 Task: Set the URL metadata to "128.0.0.1".
Action: Mouse moved to (106, 17)
Screenshot: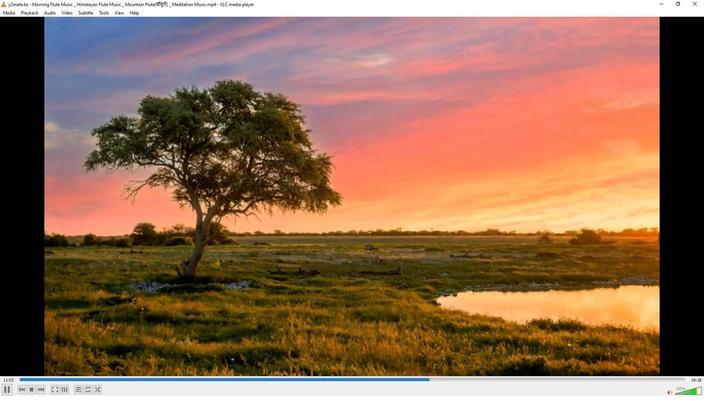 
Action: Mouse pressed left at (106, 17)
Screenshot: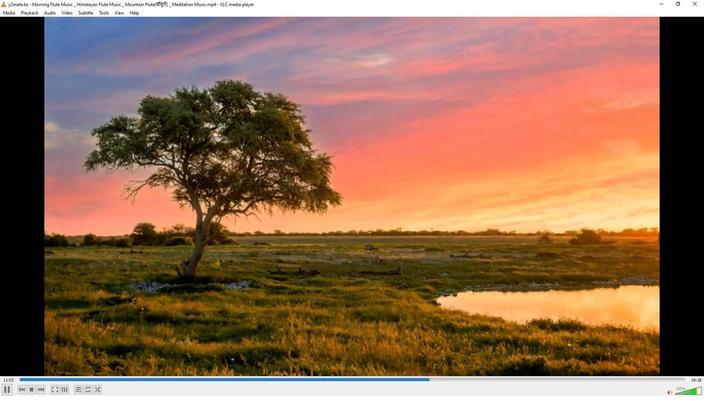 
Action: Mouse moved to (105, 9)
Screenshot: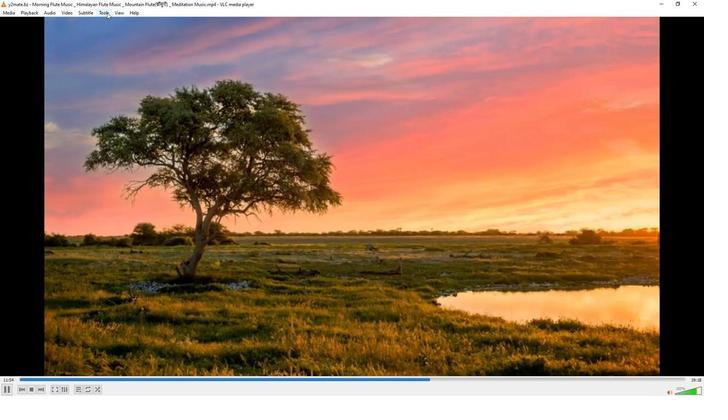 
Action: Mouse pressed left at (105, 9)
Screenshot: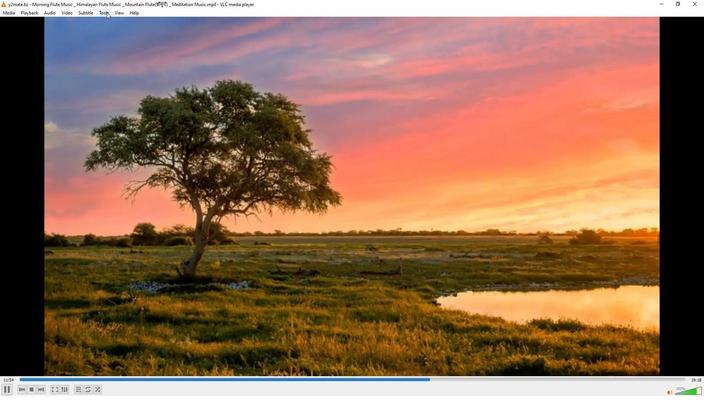 
Action: Mouse moved to (121, 102)
Screenshot: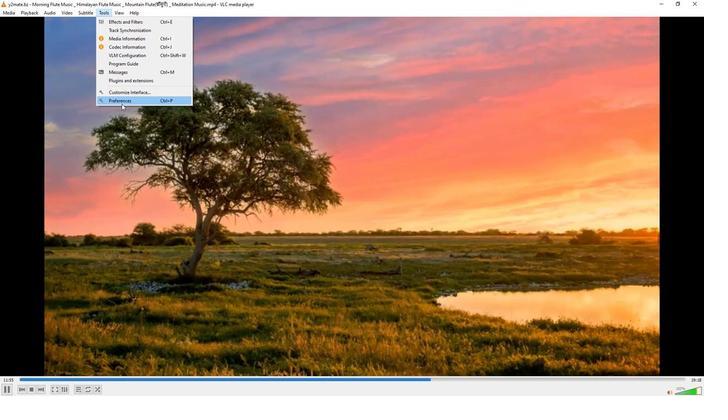 
Action: Mouse pressed left at (121, 102)
Screenshot: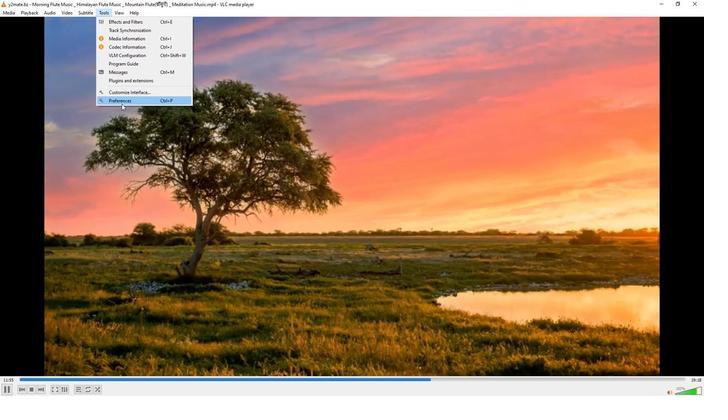 
Action: Mouse moved to (231, 322)
Screenshot: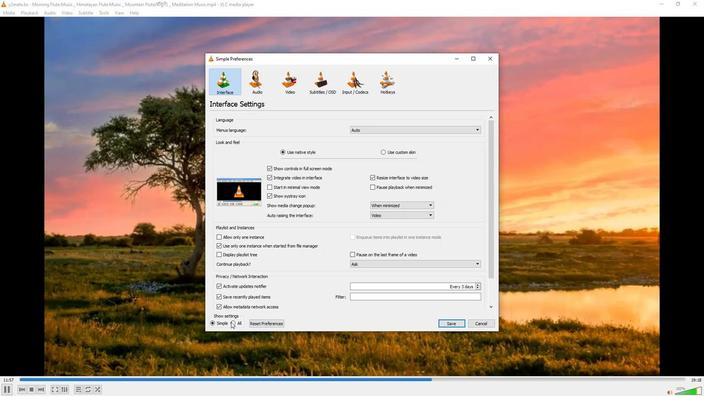 
Action: Mouse pressed left at (231, 322)
Screenshot: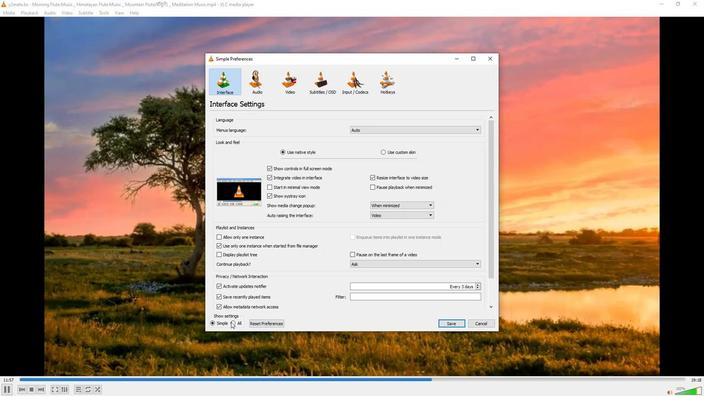 
Action: Mouse moved to (236, 235)
Screenshot: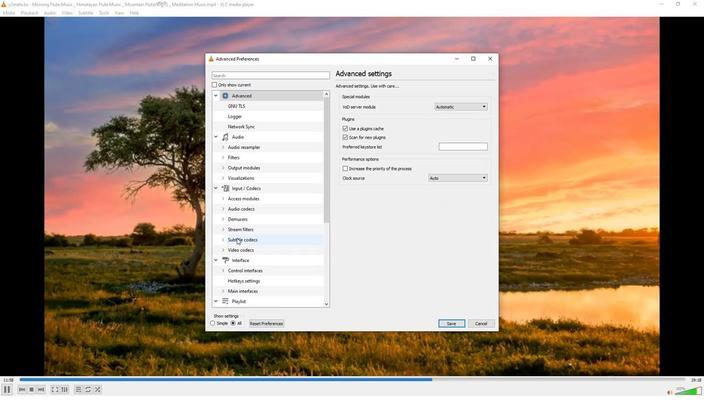 
Action: Mouse scrolled (236, 235) with delta (0, 0)
Screenshot: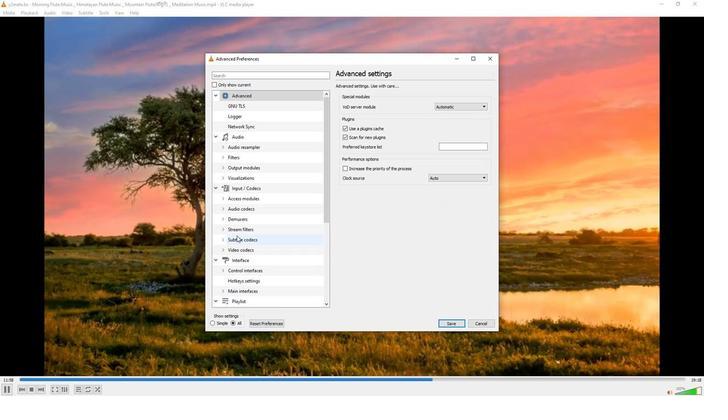 
Action: Mouse moved to (246, 157)
Screenshot: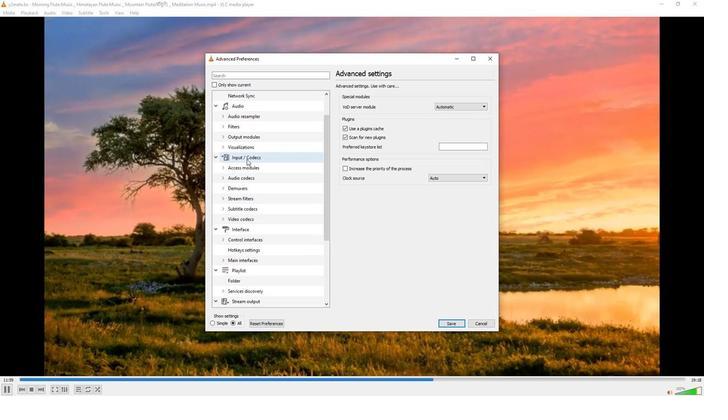 
Action: Mouse pressed left at (246, 157)
Screenshot: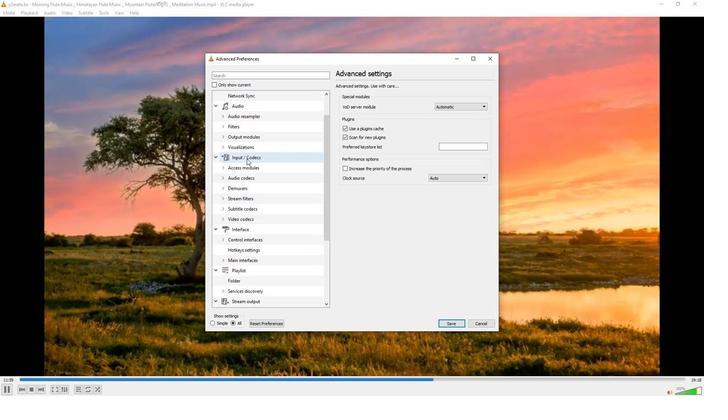 
Action: Mouse moved to (387, 222)
Screenshot: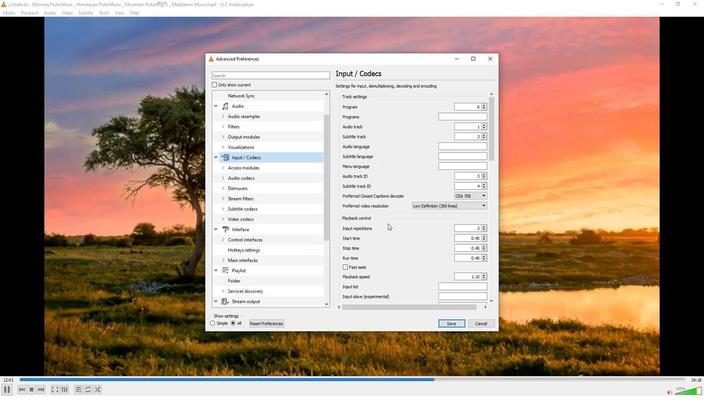 
Action: Mouse scrolled (387, 222) with delta (0, 0)
Screenshot: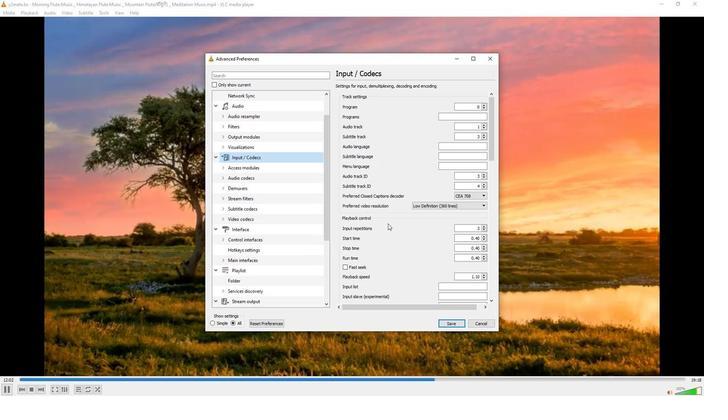 
Action: Mouse scrolled (387, 222) with delta (0, 0)
Screenshot: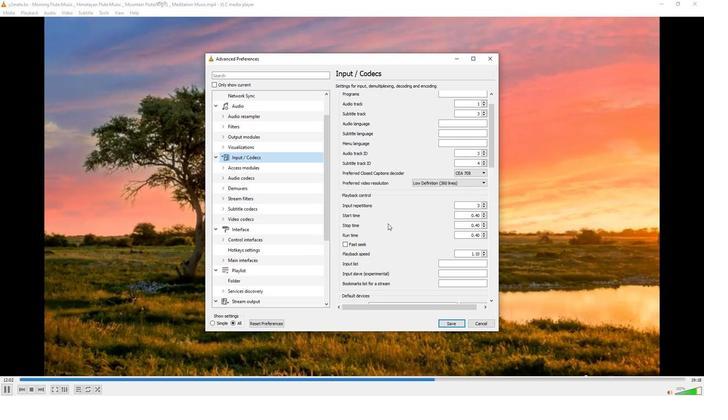 
Action: Mouse scrolled (387, 222) with delta (0, 0)
Screenshot: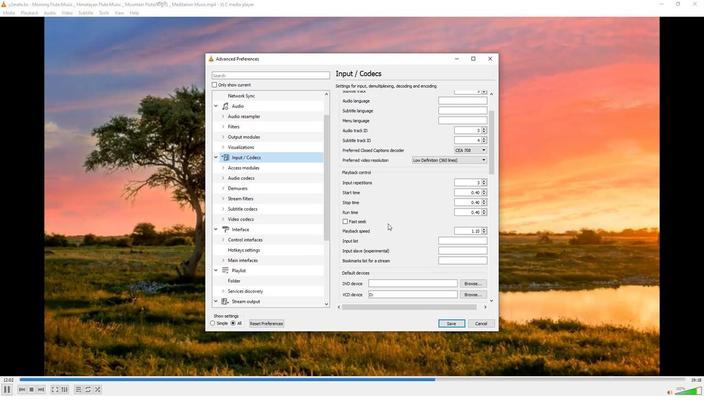 
Action: Mouse scrolled (387, 222) with delta (0, 0)
Screenshot: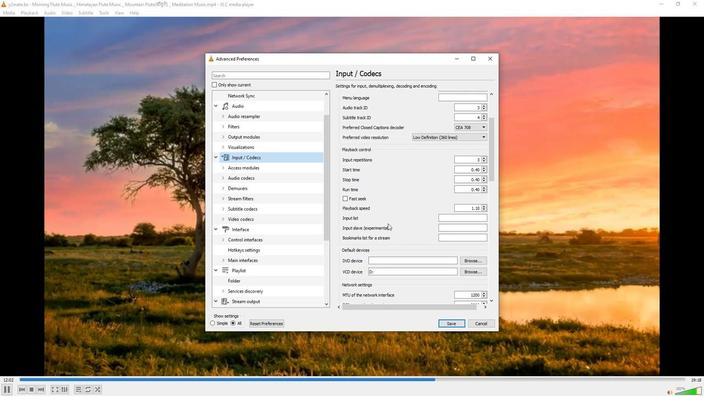 
Action: Mouse scrolled (387, 222) with delta (0, 0)
Screenshot: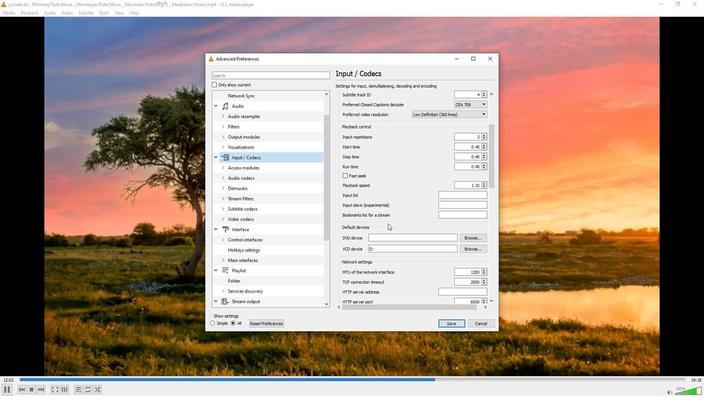 
Action: Mouse scrolled (387, 222) with delta (0, 0)
Screenshot: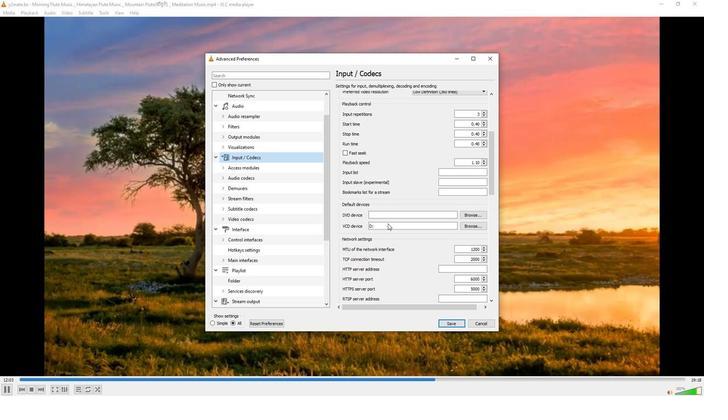 
Action: Mouse scrolled (387, 222) with delta (0, 0)
Screenshot: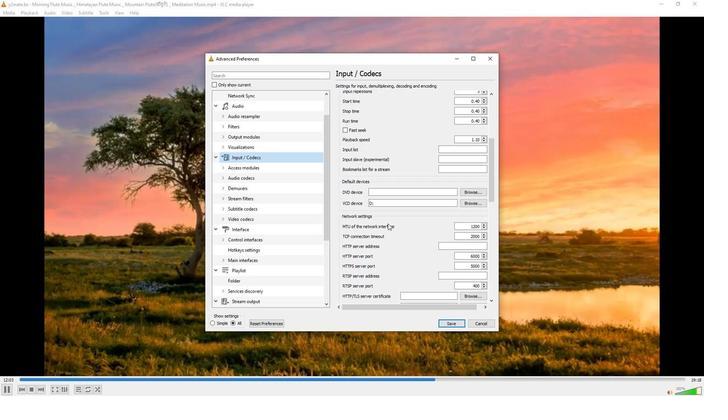 
Action: Mouse scrolled (387, 222) with delta (0, 0)
Screenshot: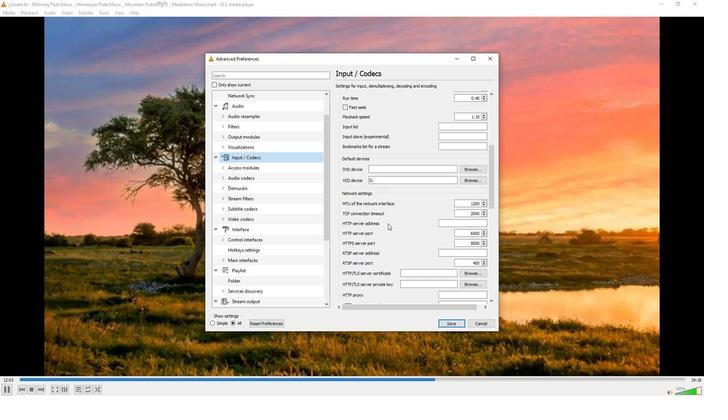 
Action: Mouse scrolled (387, 222) with delta (0, 0)
Screenshot: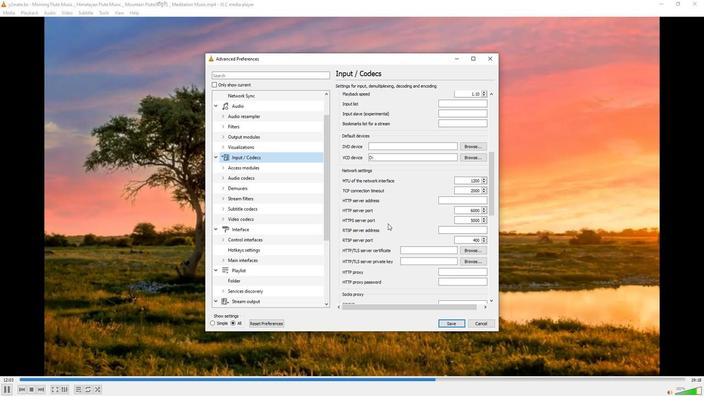 
Action: Mouse scrolled (387, 222) with delta (0, 0)
Screenshot: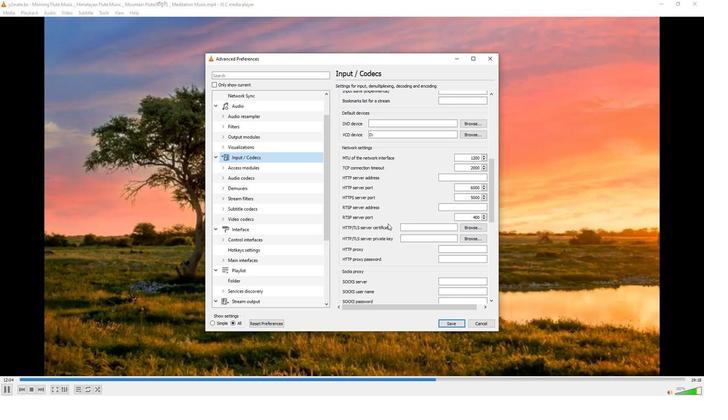 
Action: Mouse scrolled (387, 222) with delta (0, 0)
Screenshot: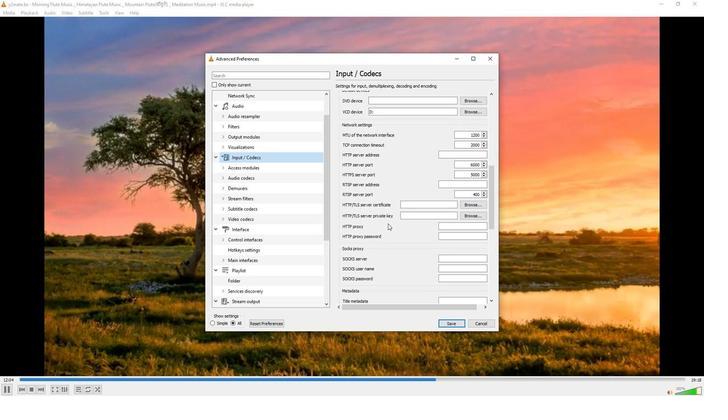
Action: Mouse scrolled (387, 222) with delta (0, 0)
Screenshot: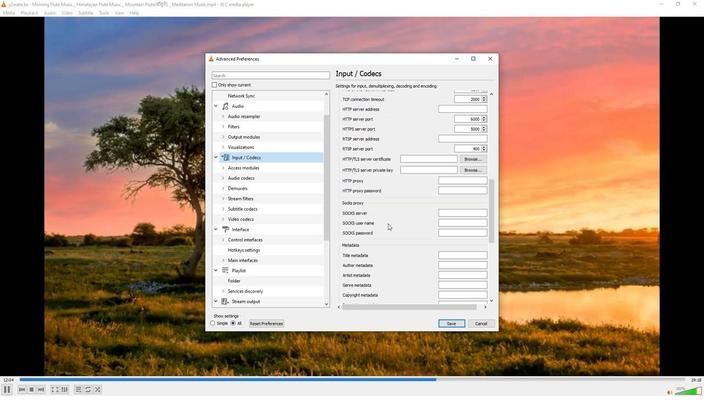
Action: Mouse scrolled (387, 222) with delta (0, 0)
Screenshot: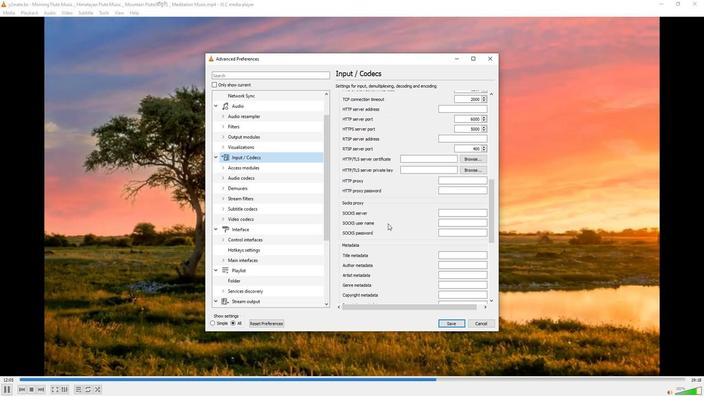 
Action: Mouse scrolled (387, 222) with delta (0, 0)
Screenshot: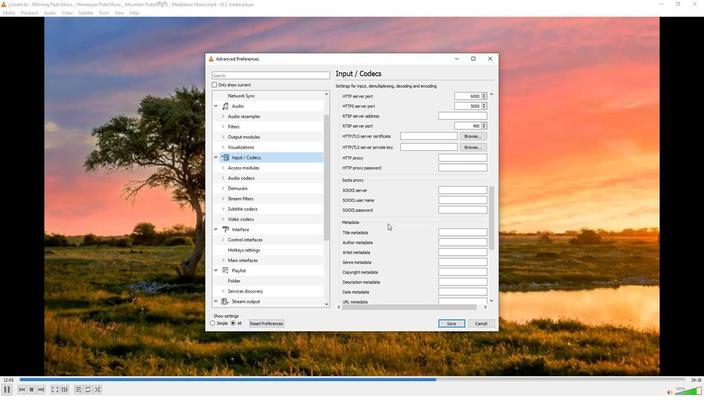 
Action: Mouse moved to (387, 222)
Screenshot: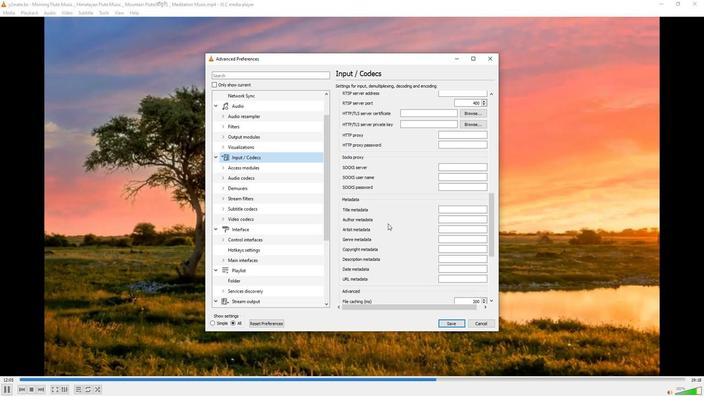 
Action: Mouse scrolled (387, 222) with delta (0, 0)
Screenshot: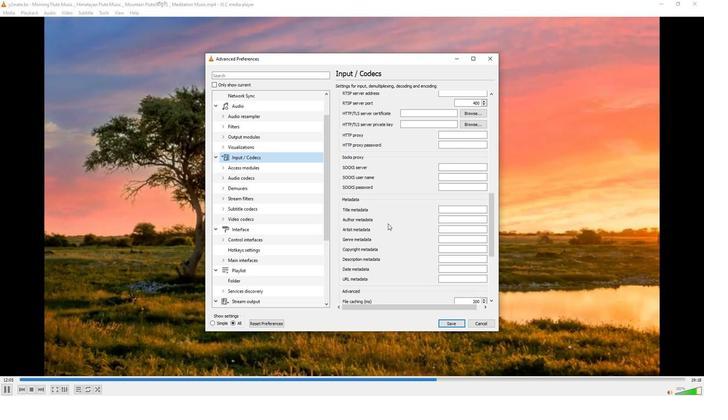 
Action: Mouse moved to (447, 255)
Screenshot: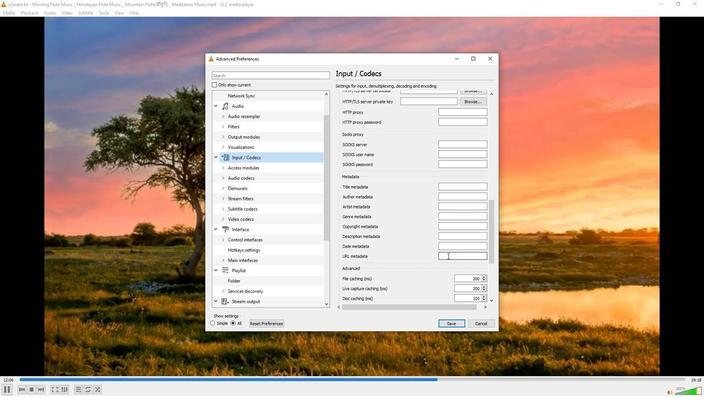 
Action: Mouse pressed left at (447, 255)
Screenshot: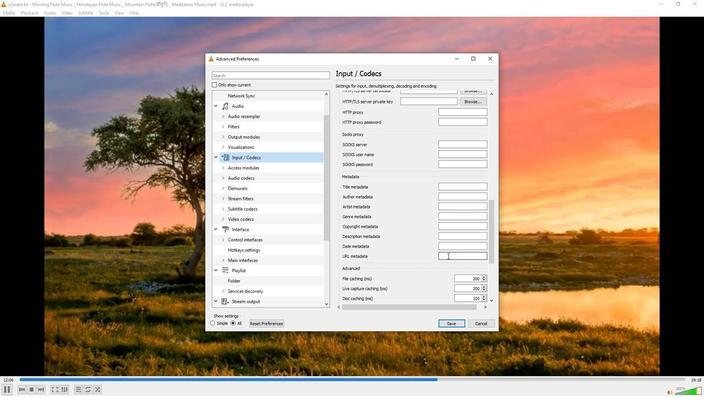 
Action: Mouse moved to (447, 256)
Screenshot: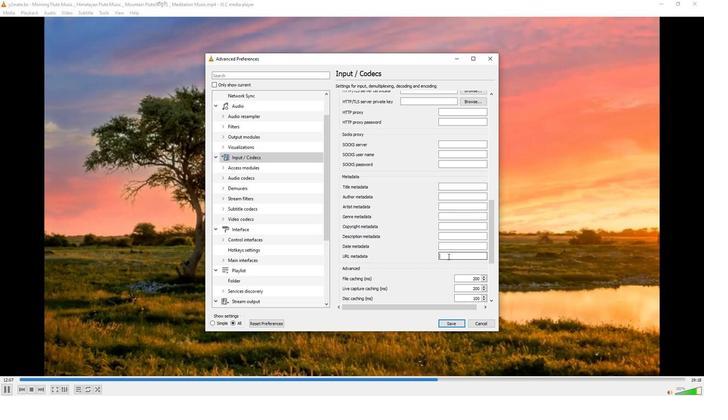
Action: Key pressed 128.0.0.1
Screenshot: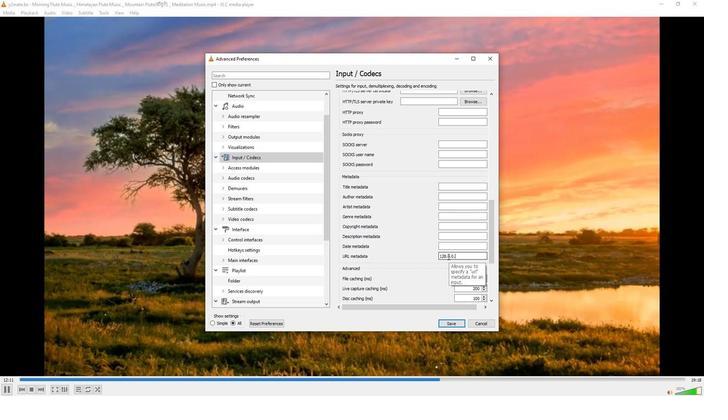 
Action: Mouse moved to (398, 292)
Screenshot: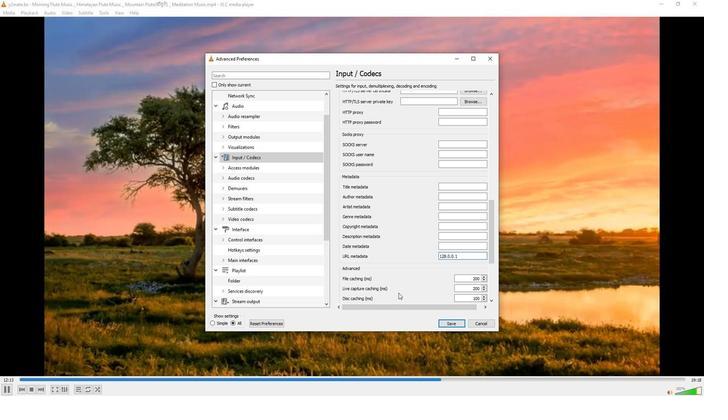 
